 Task: Metadata Manipulation: Add and manage custom user-defined metadata fields.
Action: Mouse moved to (665, 457)
Screenshot: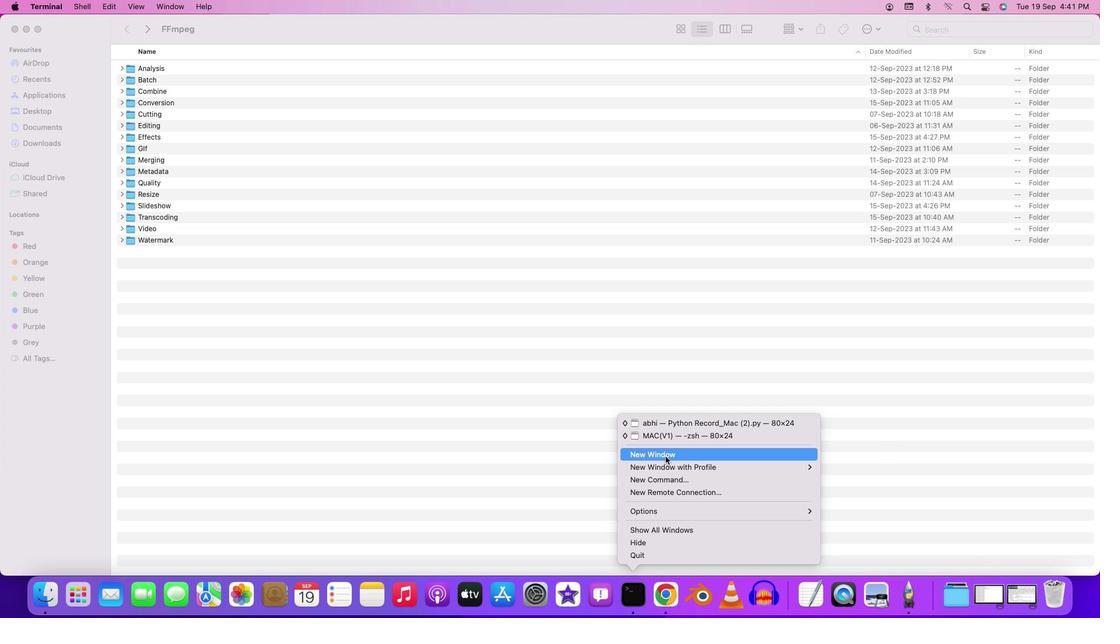 
Action: Mouse pressed left at (665, 457)
Screenshot: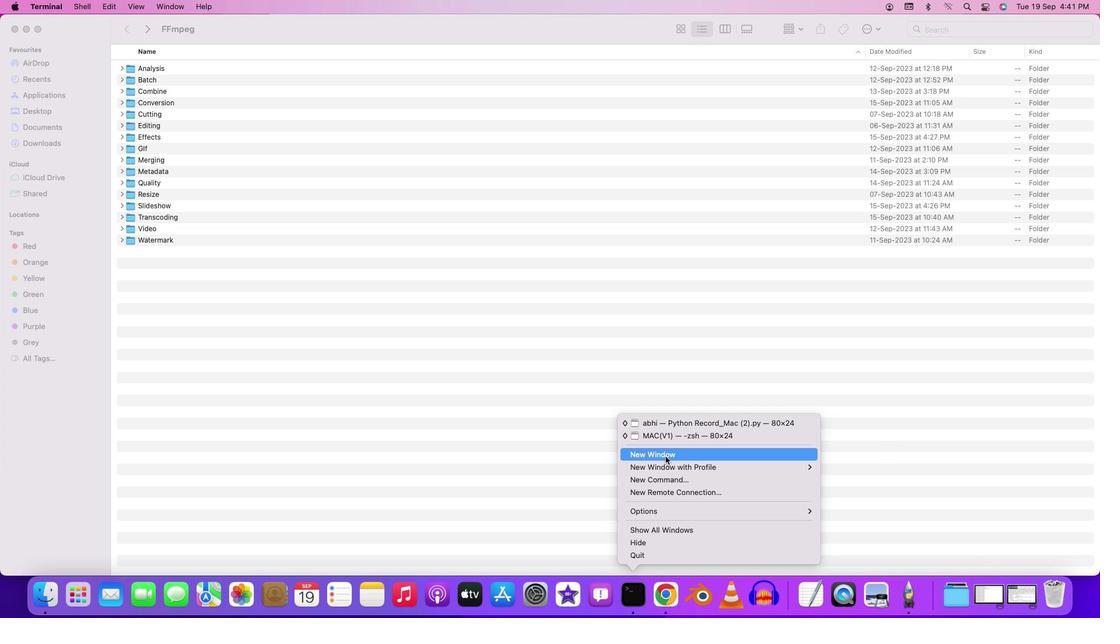 
Action: Mouse moved to (183, 26)
Screenshot: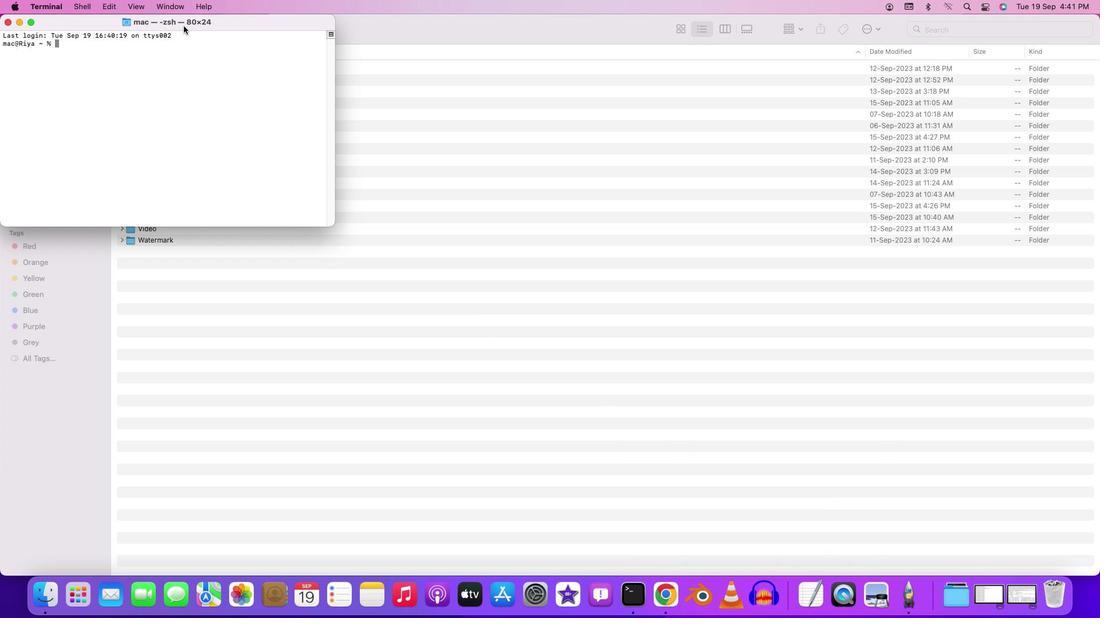 
Action: Mouse pressed left at (183, 26)
Screenshot: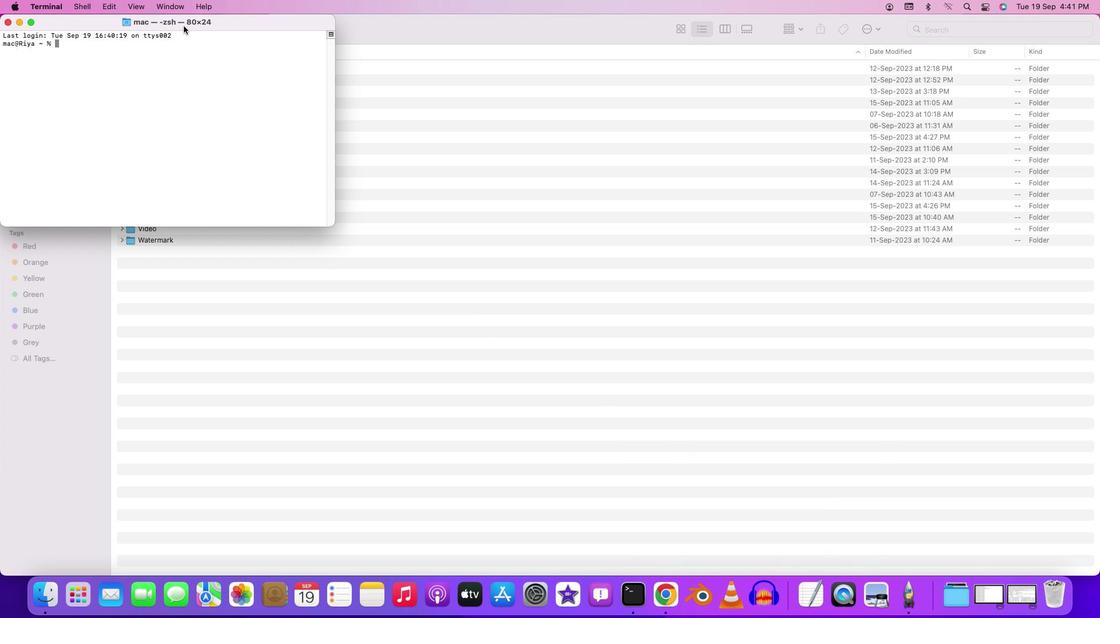 
Action: Mouse pressed left at (183, 26)
Screenshot: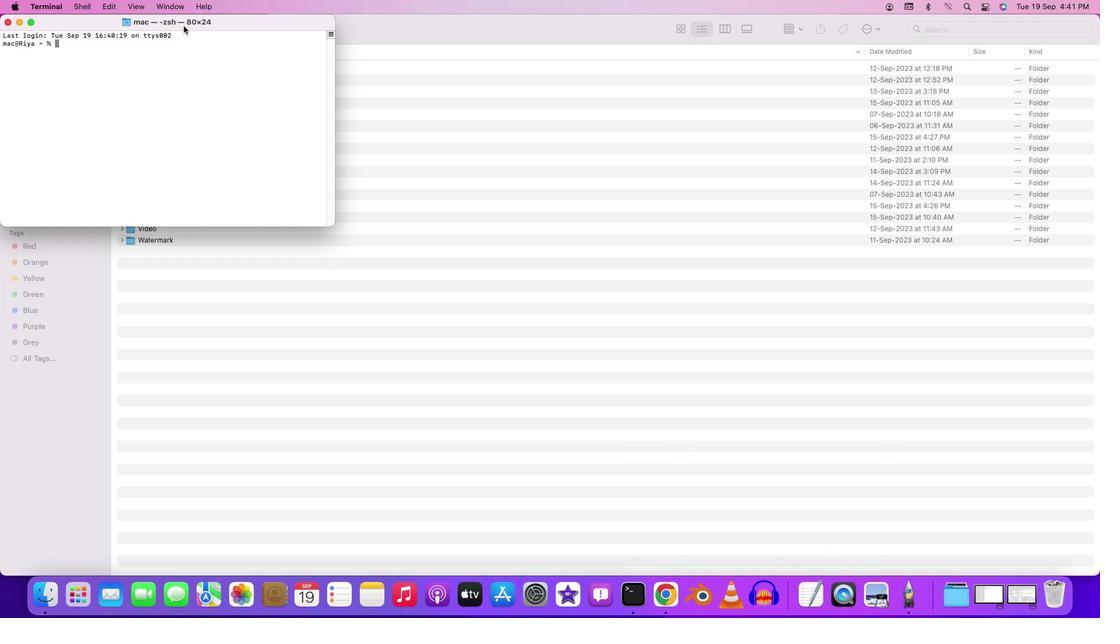 
Action: Mouse moved to (297, 132)
Screenshot: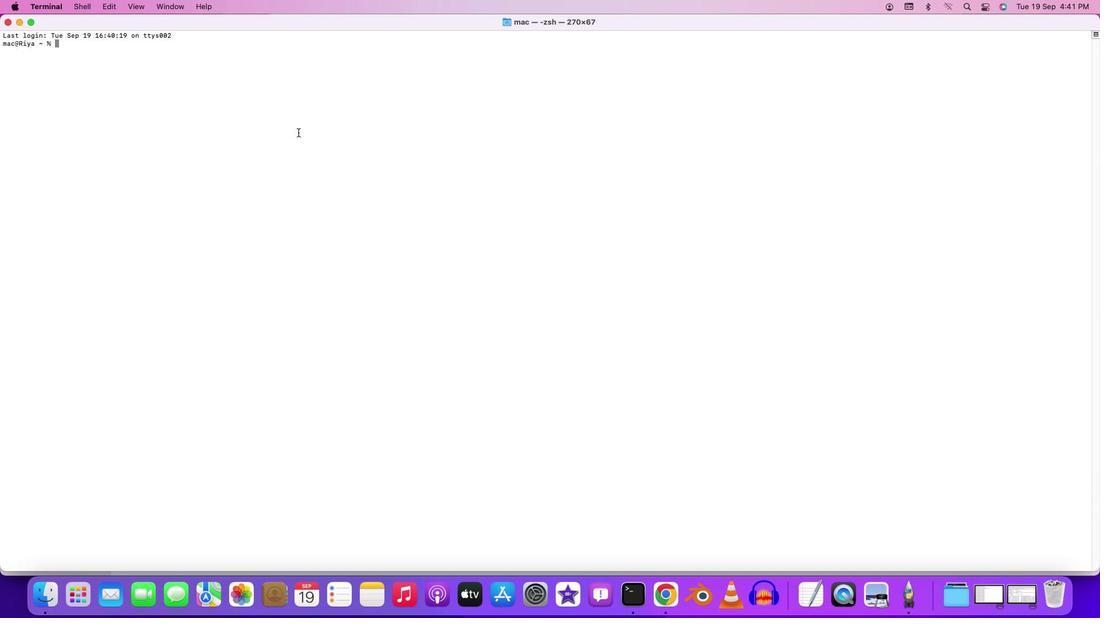 
Action: Mouse pressed left at (297, 132)
Screenshot: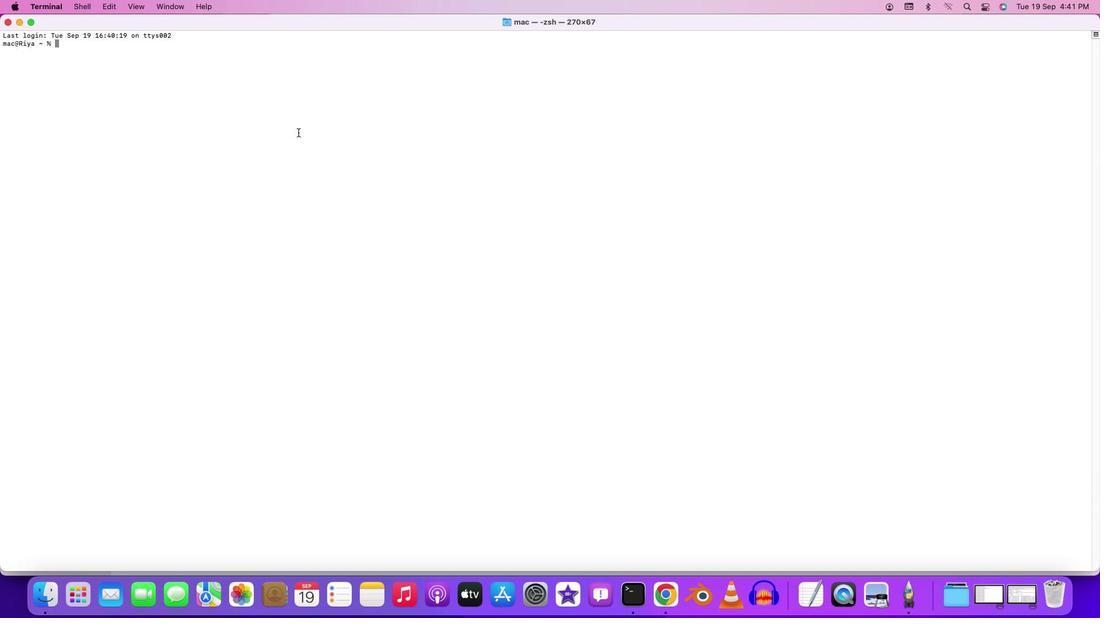 
Action: Mouse moved to (297, 132)
Screenshot: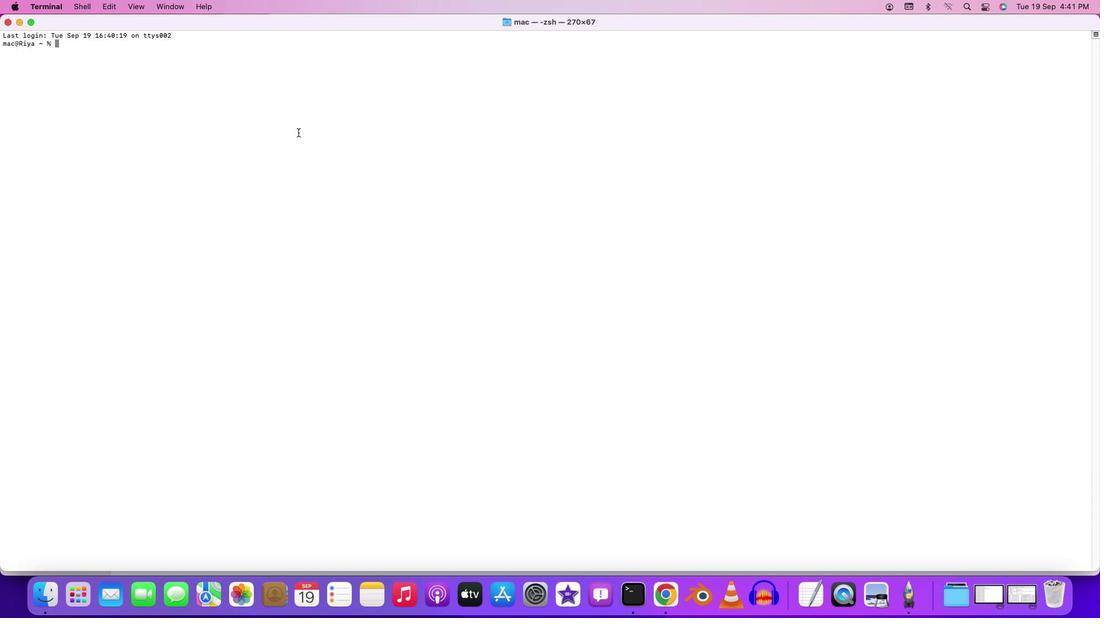 
Action: Key pressed 'c''d'Key.space'd''e''s''k''t''o''p'Key.enter'c''d'Key.space'f''f''m''p''e''g'Key.enter'c''d'Key.space'v'Key.backspace'm'Key.backspace'b''a''t''c''h'Key.enter'c''d'Key.space'v''i''d''e''o'Key.enter'c''d'Key.backspaceKey.backspaceKey.backspace'f''f''m''o'Key.backspace'p''e''g'Key.space'-''i'Key.space'i''n''p''u''t''.''m''p''4'Key.space'-''m''e''t''a''d''a''t''a'Key.space'c''u''s''t''o''m'Key.spaceKey.backspaceKey.shift'_''f''i''l''d''s''='Key.shift'"''y''o''u'Key.backspaceKey.backspaceKey.backspace
Screenshot: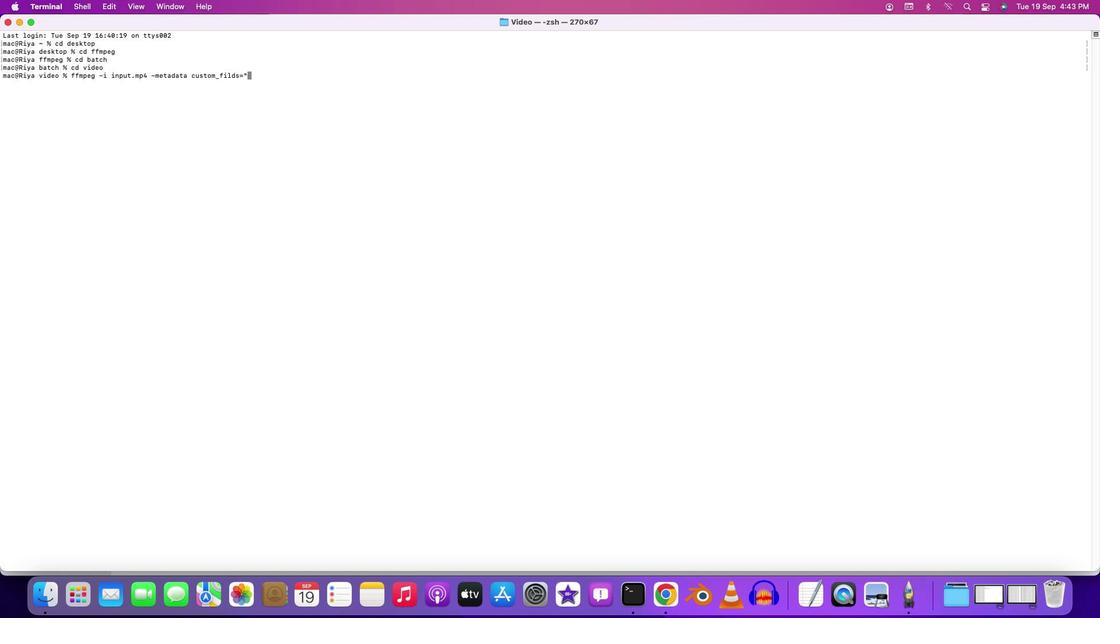 
Action: Mouse moved to (297, 132)
Screenshot: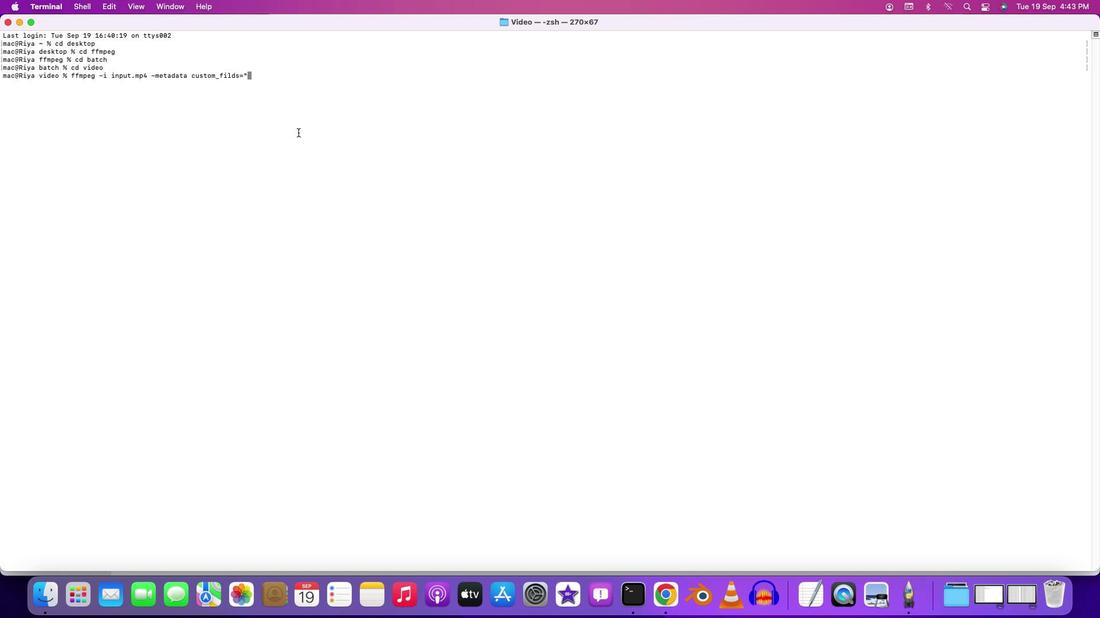 
Action: Key pressed Key.shift'Y''o''u''r'Key.spaceKey.backspaceKey.backspaceKey.leftKey.leftKey.leftKey.leftKey.leftKey.backspaceKey.backspaceKey.backspaceKey.backspaceKey.backspaceKey.backspaceKey.backspaceKey.backspaceKey.backspaceKey.backspaceKey.backspaceKey.backspaceKey.shift'L''o''c''a''t''i''o''n''c''o''o'Key.backspaceKey.backspaceKey.backspaceKey.shift'_''c''o''o''r''d''i''n''a''t''e''s'Key.rightKey.rightKey.rightKey.rightKey.rightKey.backspaceKey.backspaceKey.backspace'x''1''2''3'',''y''2''3''4''5'Key.shift'"'Key.space'-''c'Key.shift':''v'Key.space'c''o''p''y'Key.space'-''c'Key.shift':''a'Key.space'c''o''p''y'Key.spaceKey.shift'O''u''t''p''u''t'Key.shift'_''d'Key.backspaceKey.backspaceKey.shift'_''c''u''s''t''o''m''e'Key.backspaceKey.shift'_''f''i''e''l''d''s''.''m''p''4'Key.enter
Screenshot: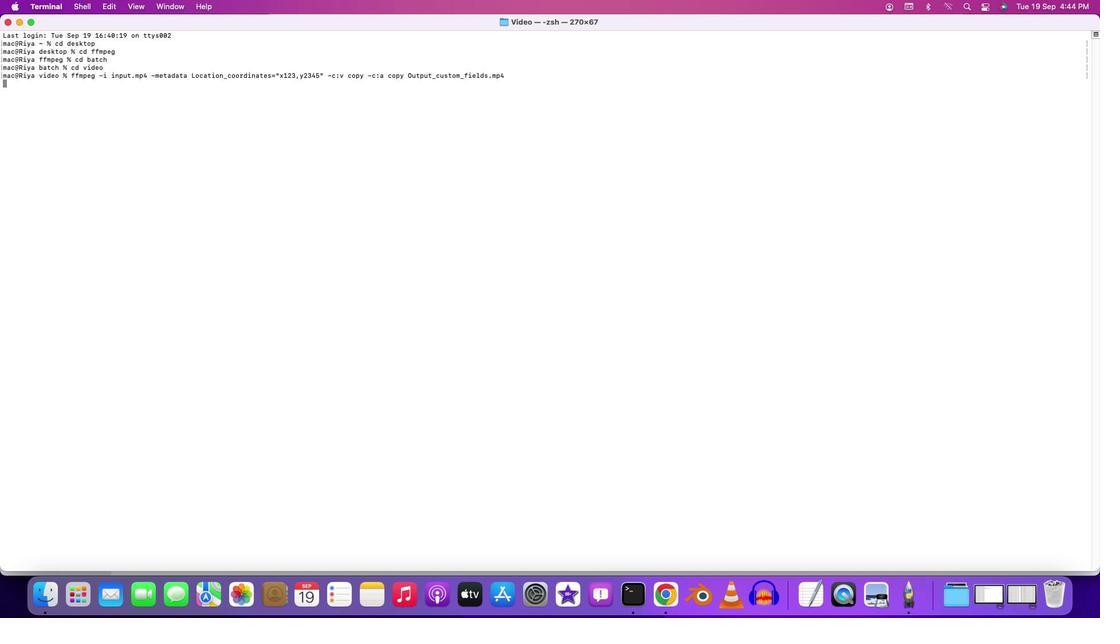 
Action: Mouse moved to (456, 499)
Screenshot: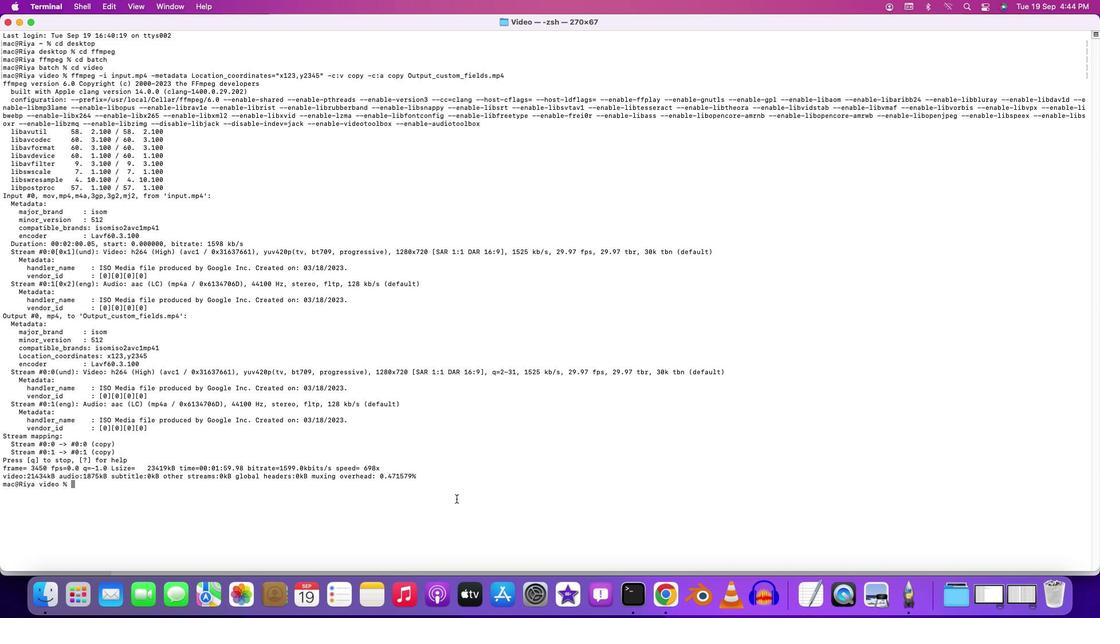 
